 Task: Use Crickets Effect in this video Movie B.mp4
Action: Mouse moved to (371, 117)
Screenshot: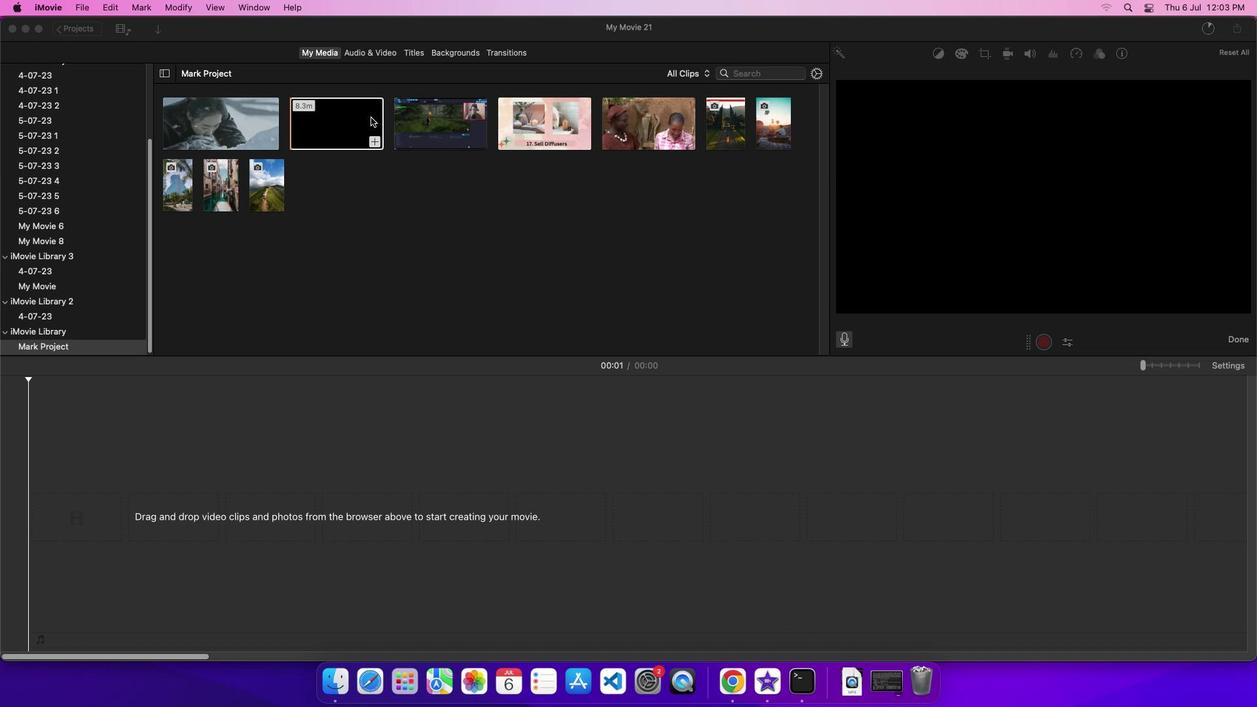 
Action: Mouse pressed left at (371, 117)
Screenshot: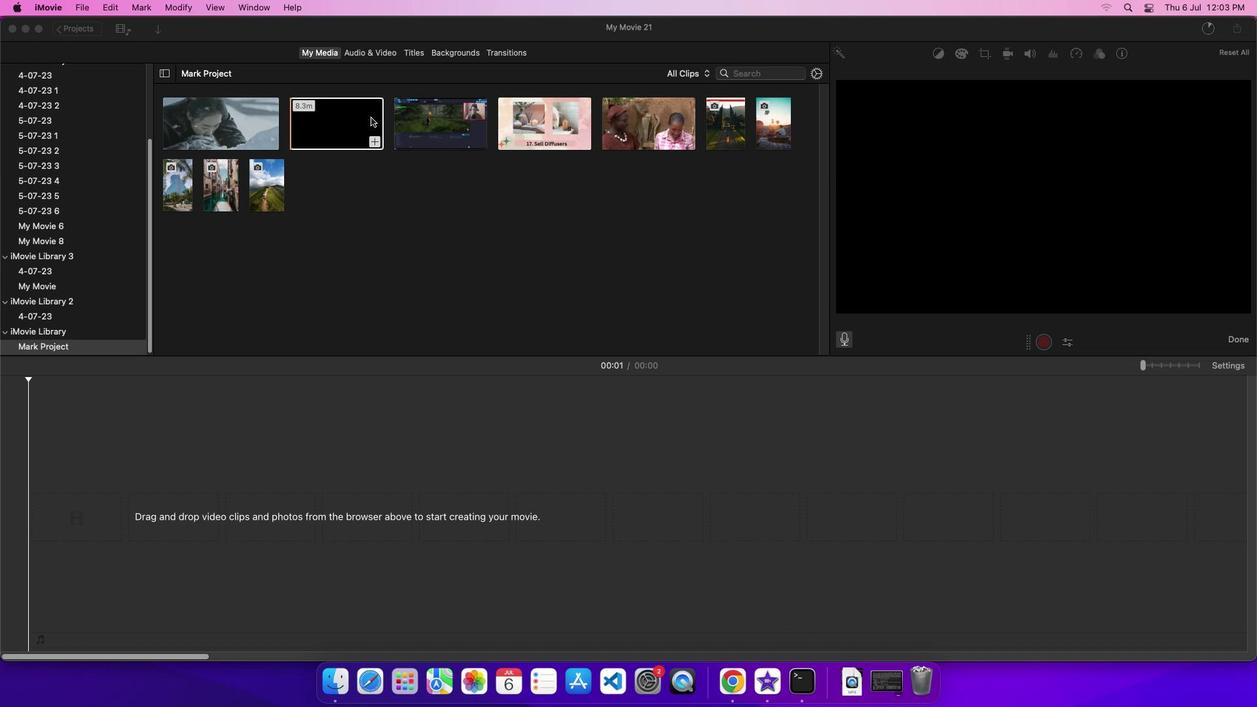 
Action: Mouse moved to (355, 110)
Screenshot: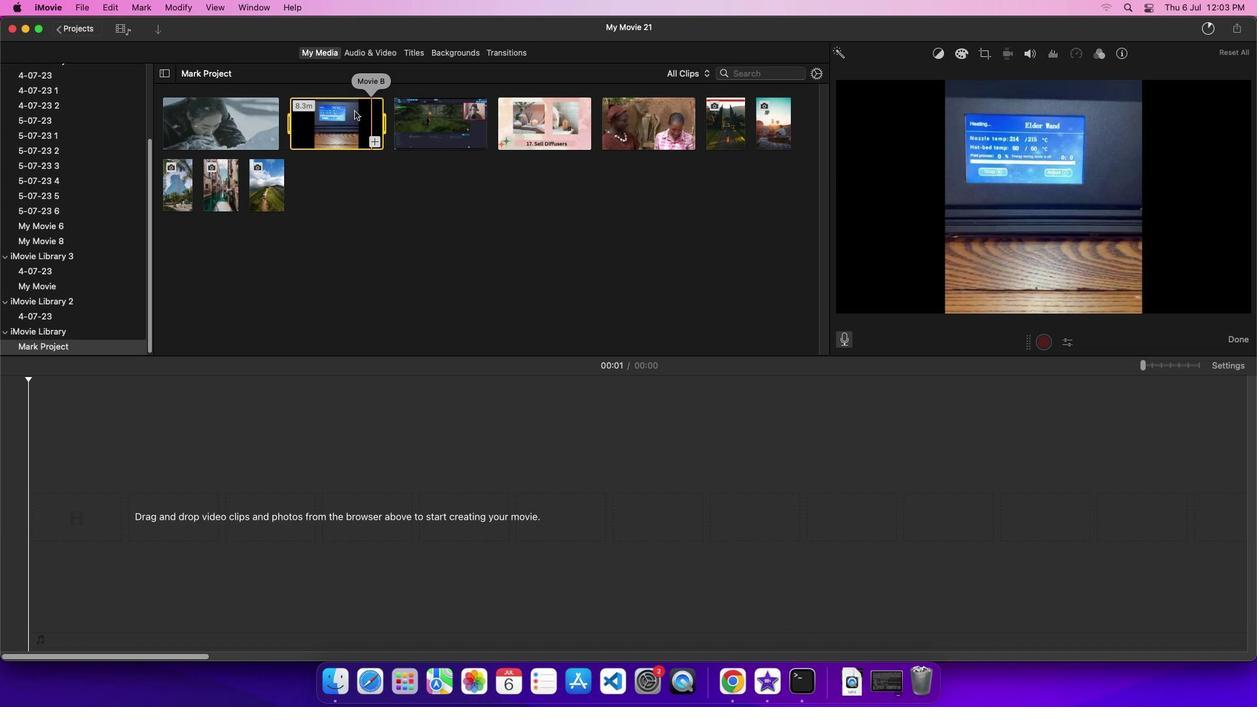 
Action: Mouse pressed left at (355, 110)
Screenshot: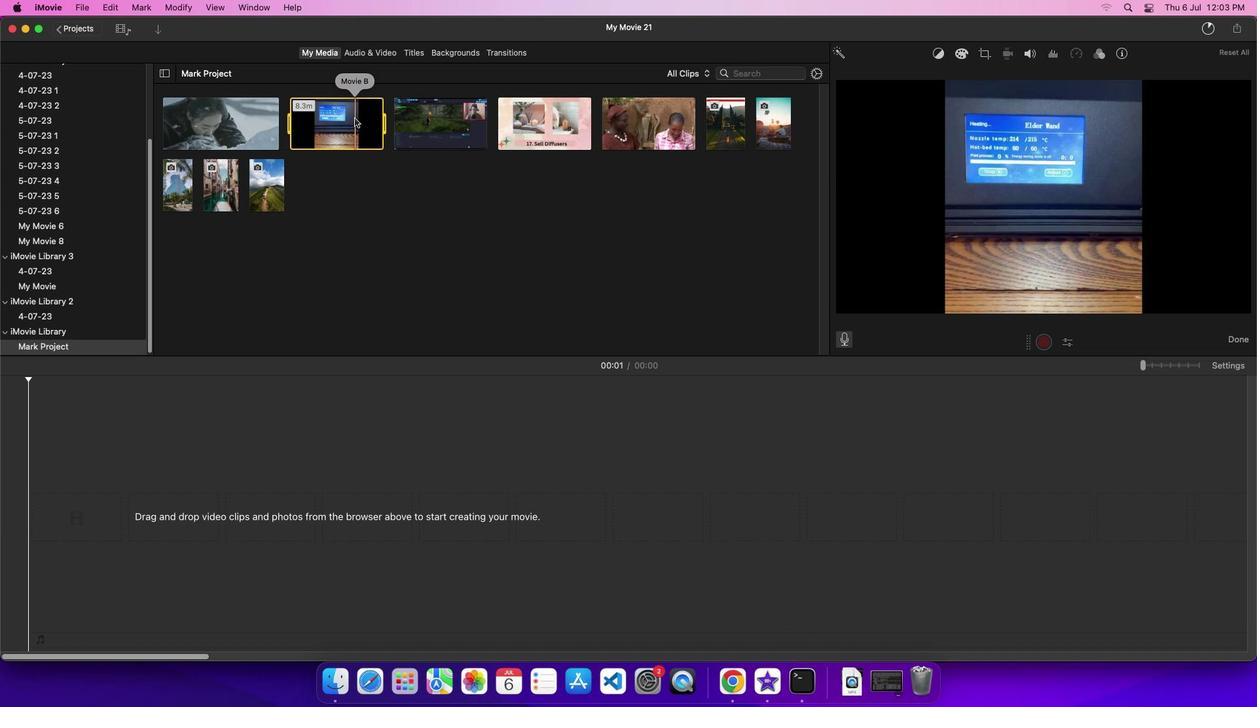 
Action: Mouse moved to (383, 47)
Screenshot: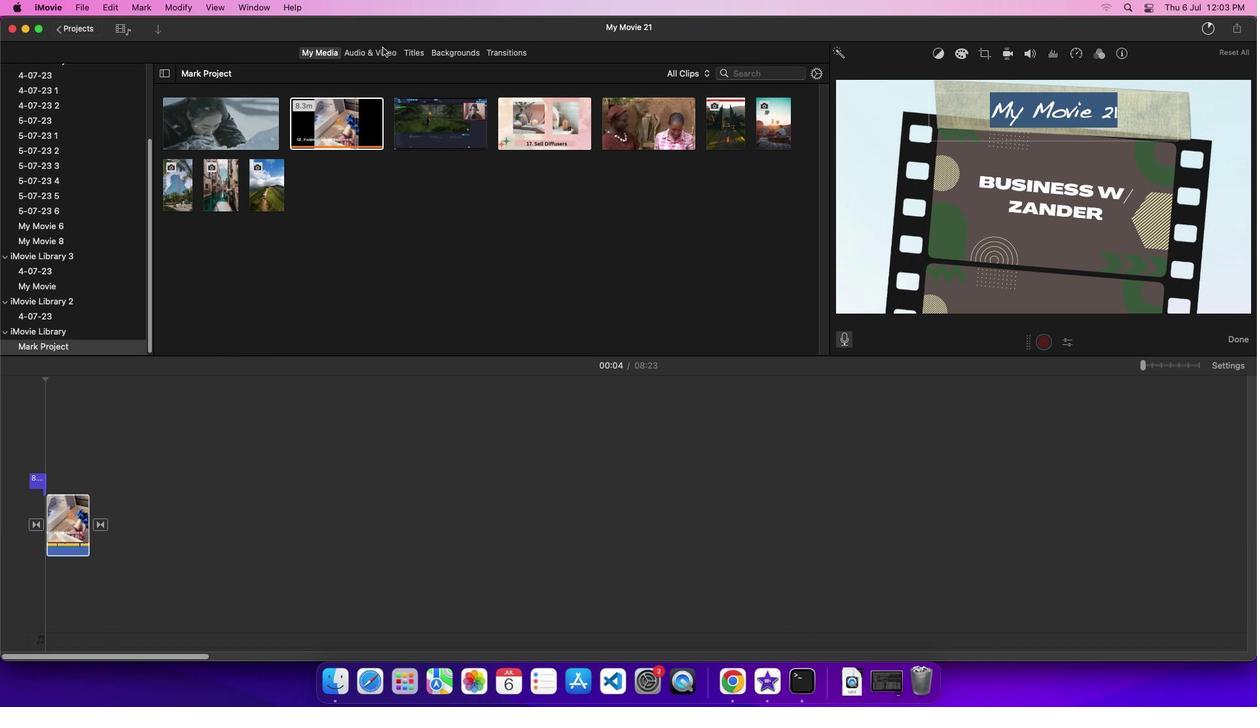 
Action: Mouse pressed left at (383, 47)
Screenshot: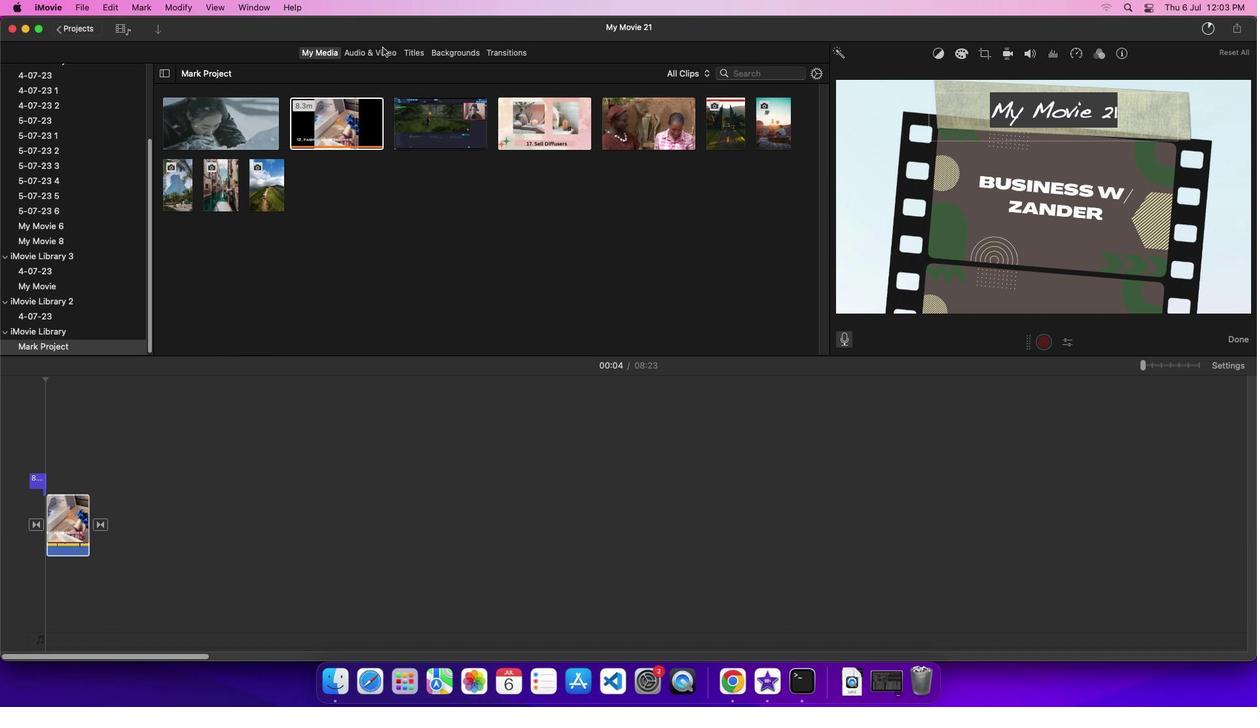 
Action: Mouse moved to (65, 123)
Screenshot: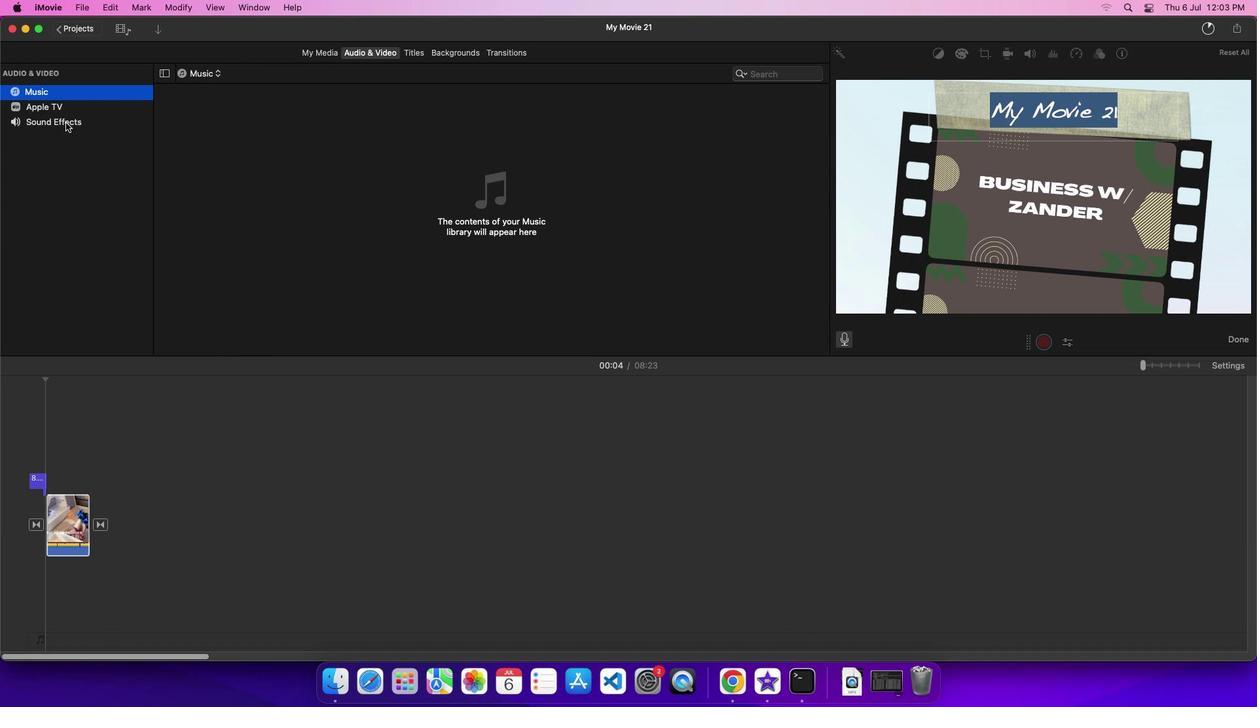 
Action: Mouse pressed left at (65, 123)
Screenshot: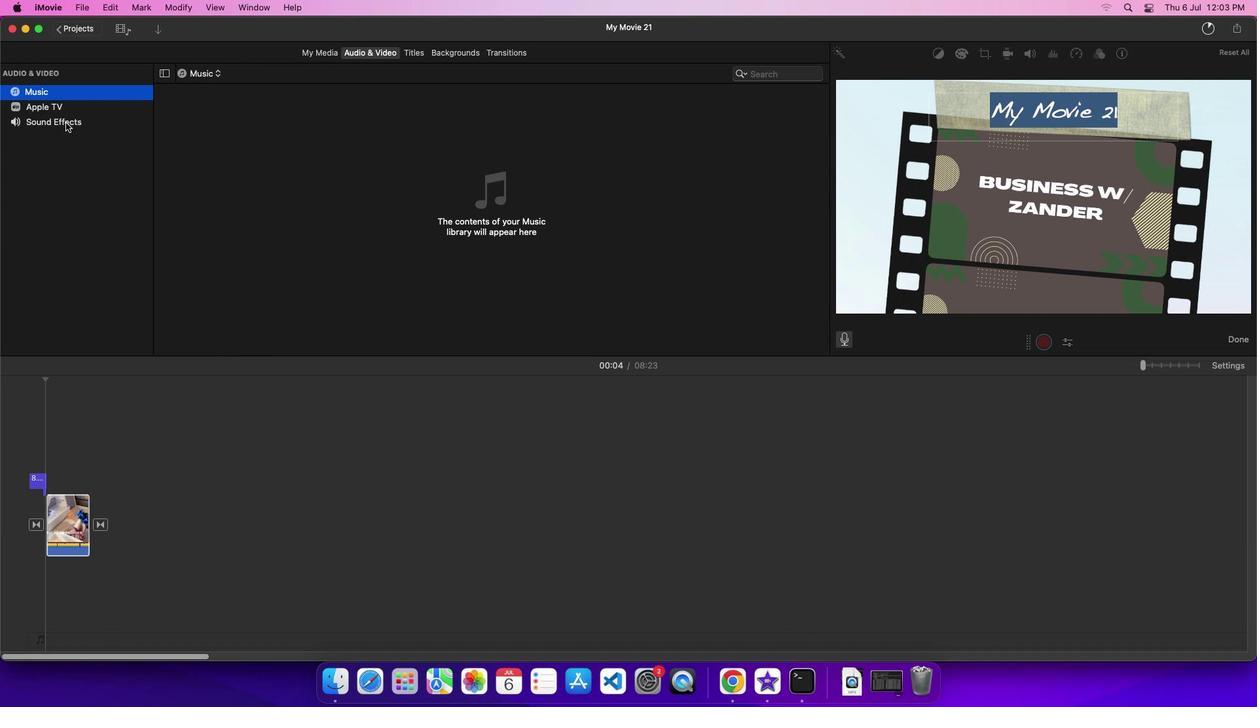 
Action: Mouse pressed left at (65, 123)
Screenshot: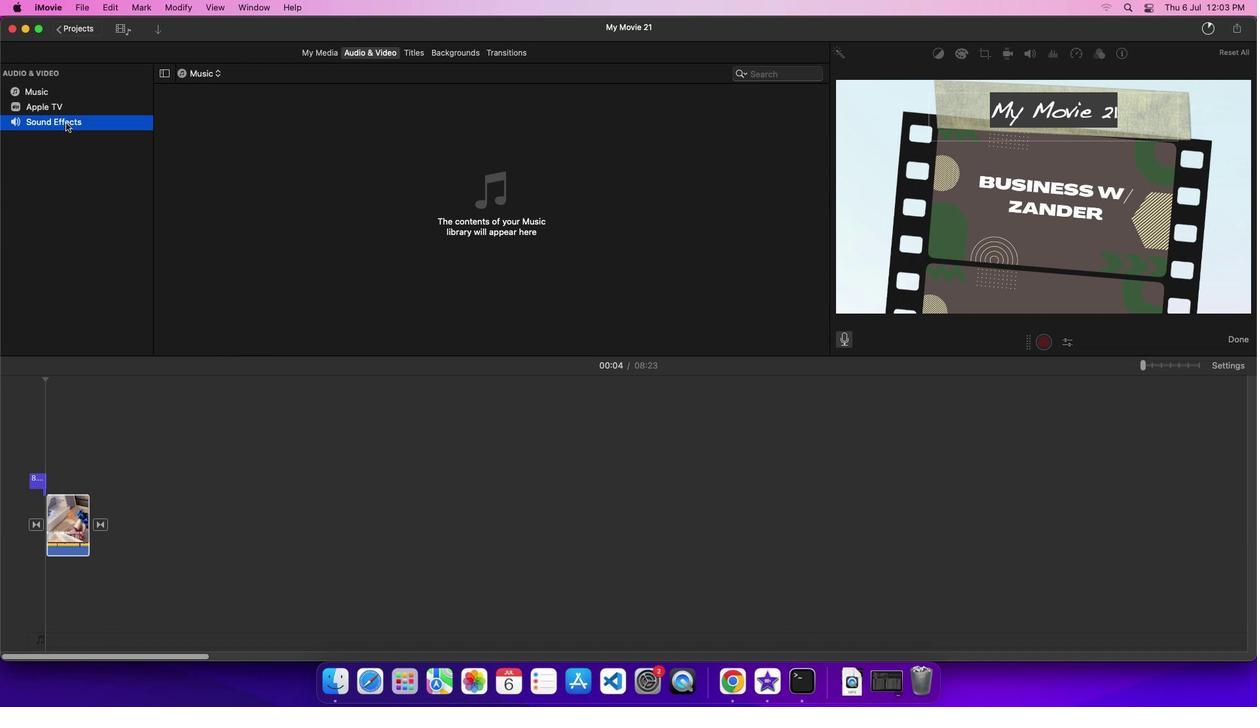 
Action: Mouse moved to (252, 277)
Screenshot: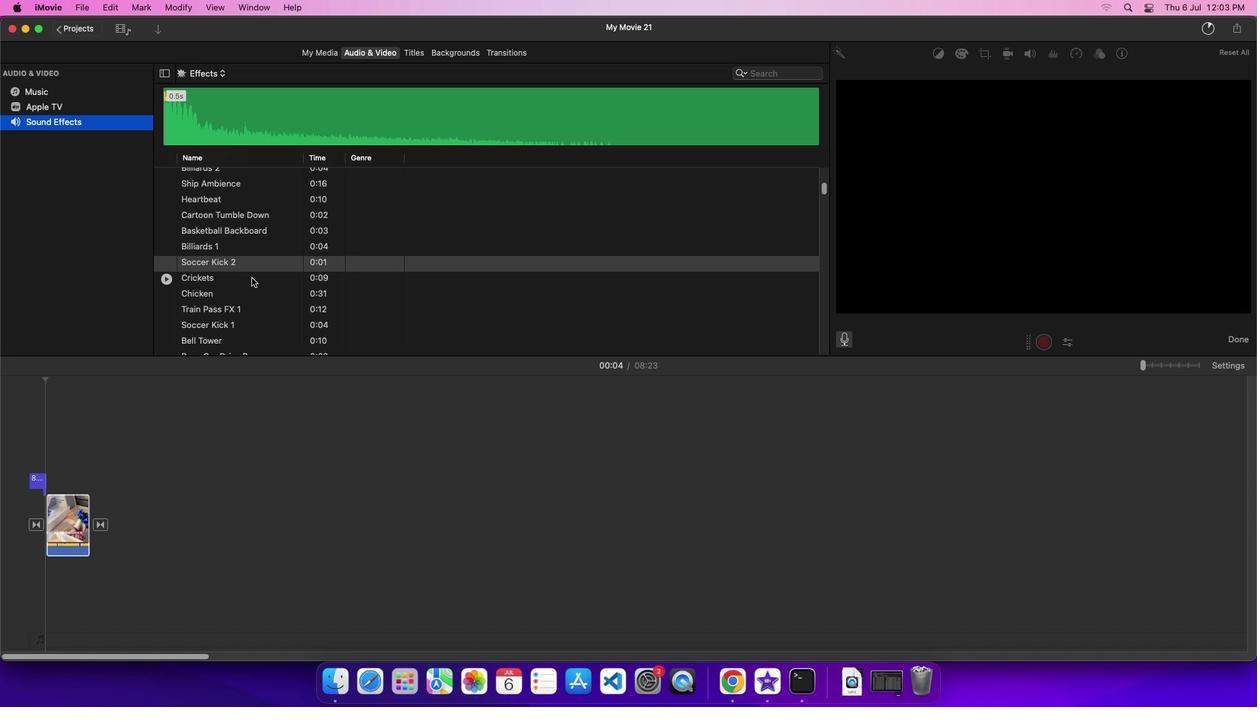
Action: Mouse pressed left at (252, 277)
Screenshot: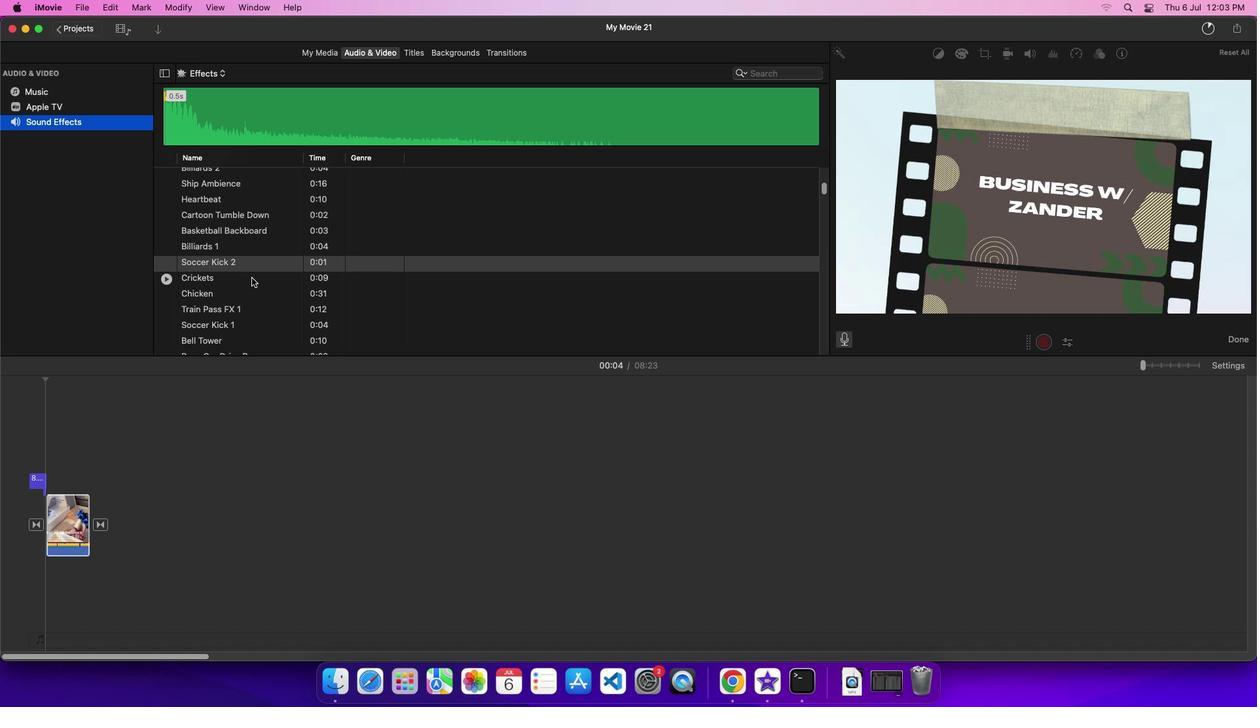 
Action: Mouse pressed left at (252, 277)
Screenshot: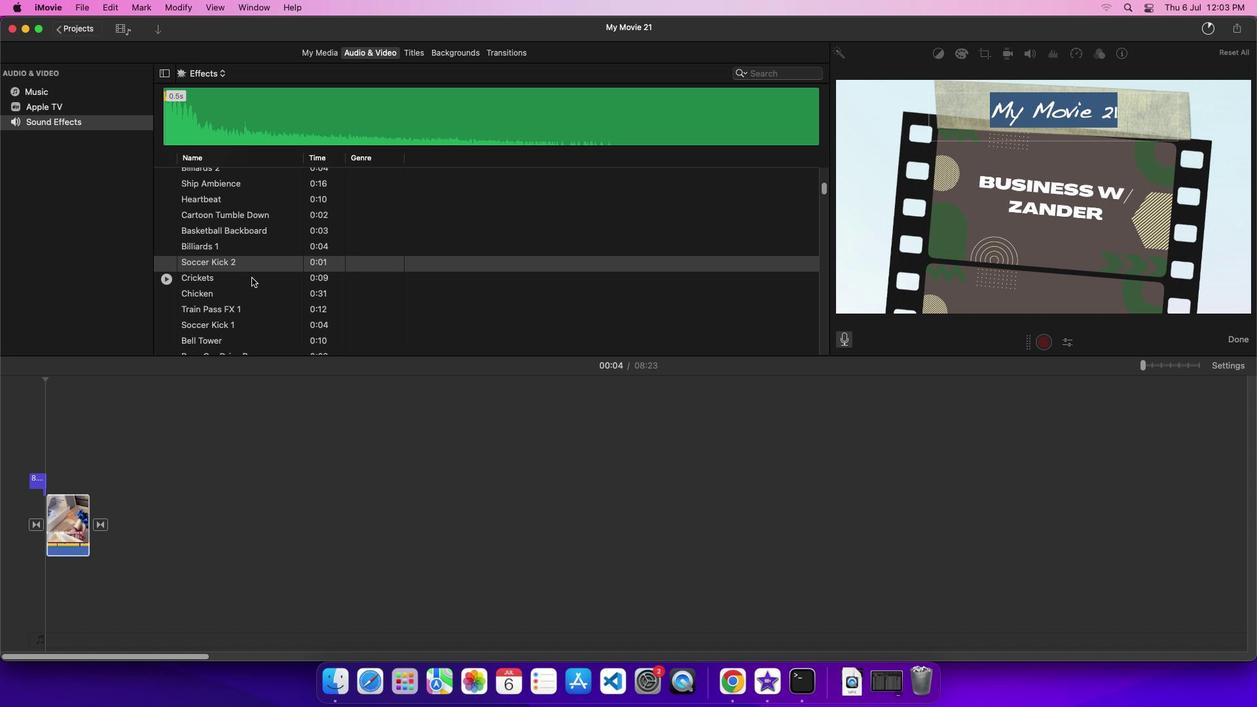 
Action: Mouse pressed left at (252, 277)
Screenshot: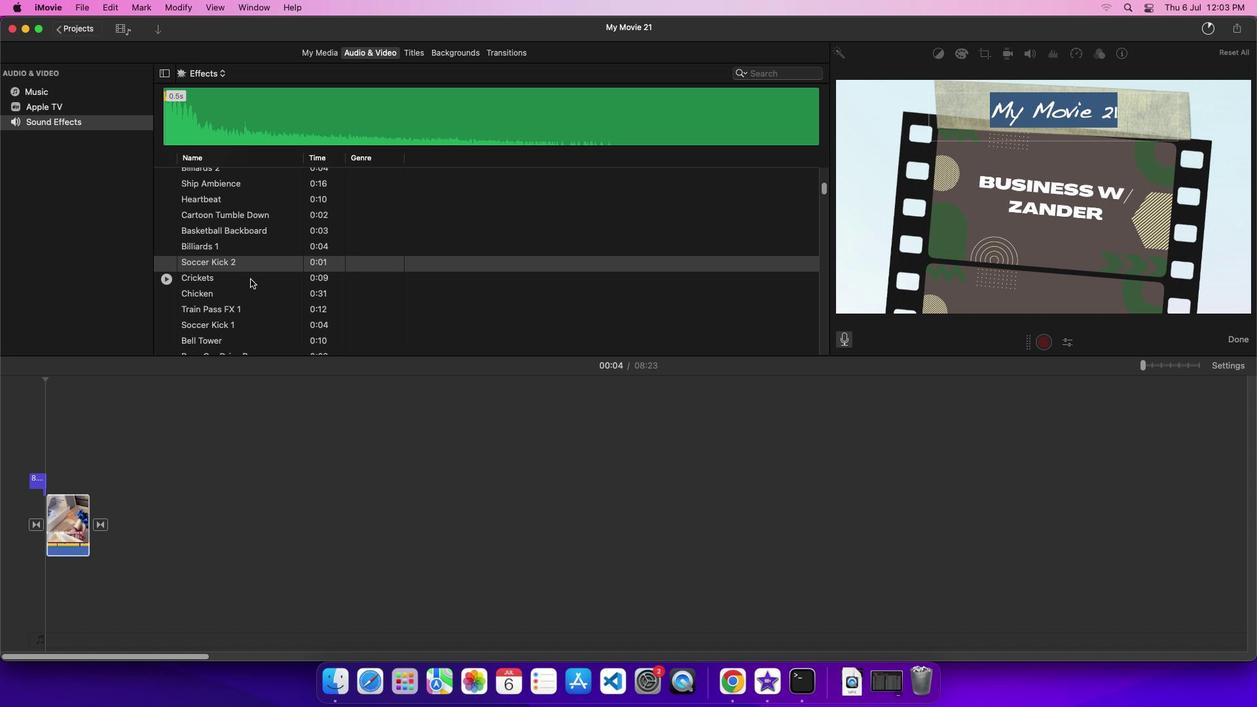 
Action: Mouse moved to (220, 280)
Screenshot: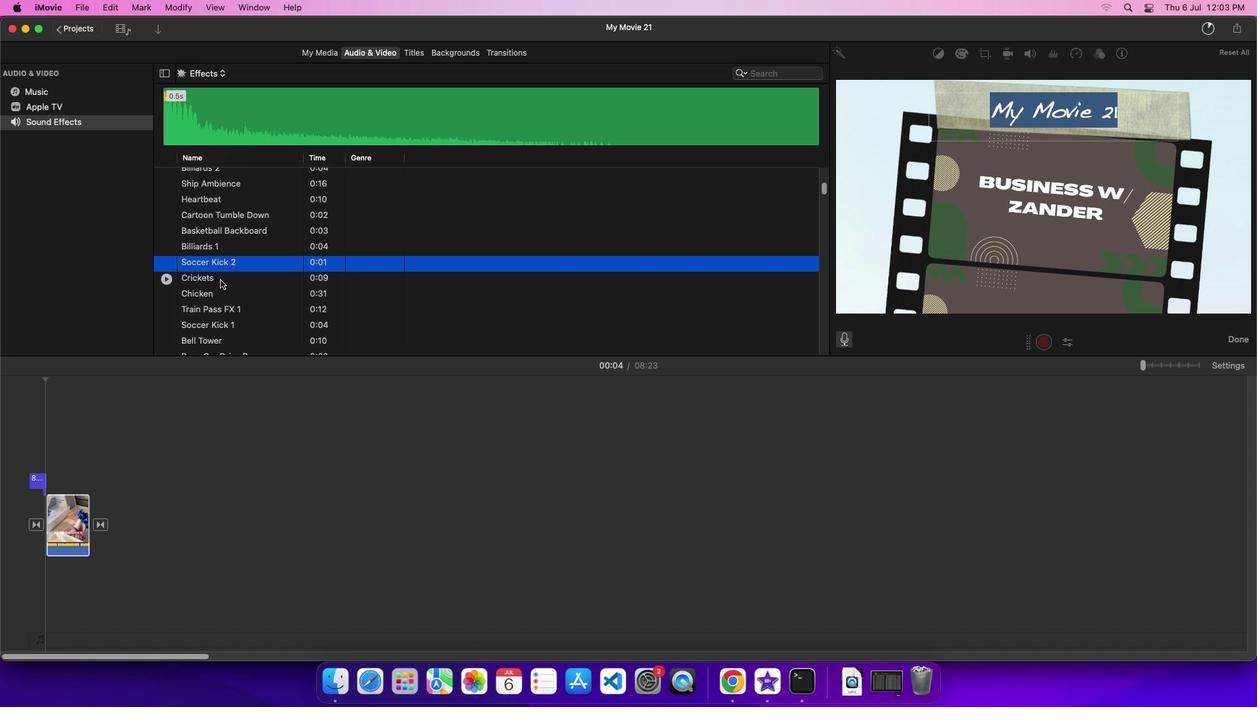 
Action: Mouse pressed left at (220, 280)
Screenshot: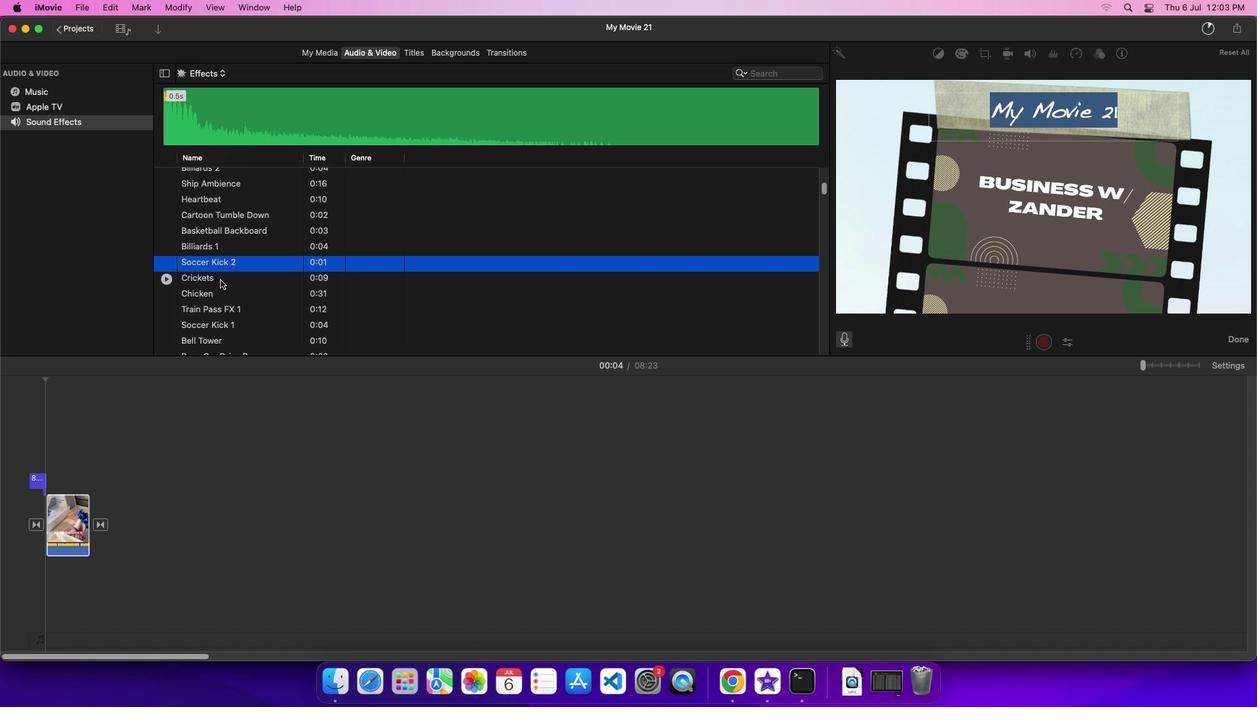 
Action: Mouse moved to (214, 279)
Screenshot: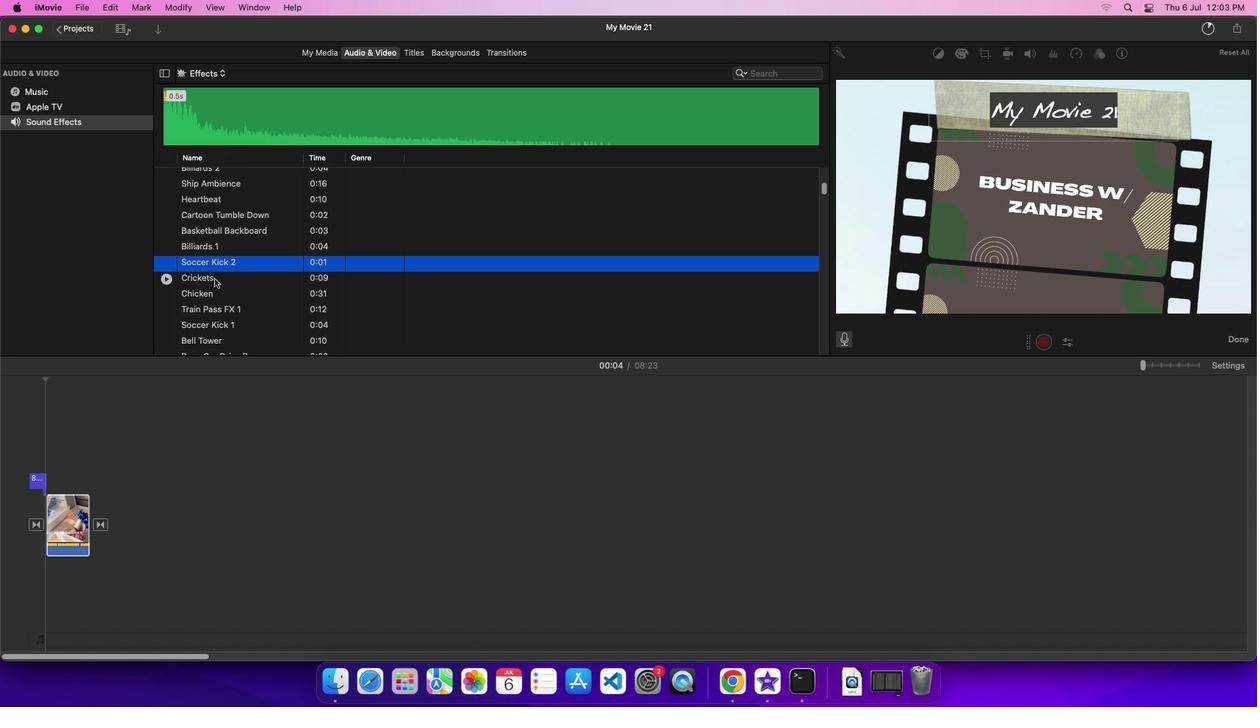 
Action: Mouse pressed left at (214, 279)
Screenshot: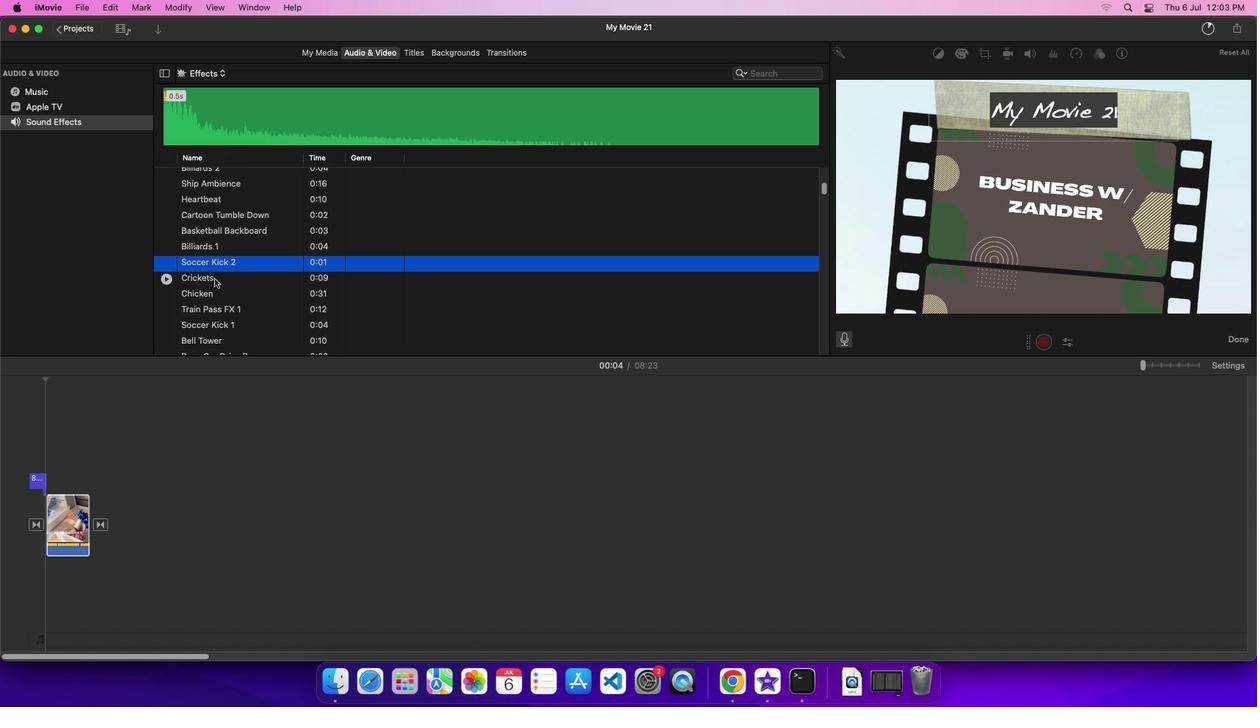 
Action: Mouse moved to (215, 279)
Screenshot: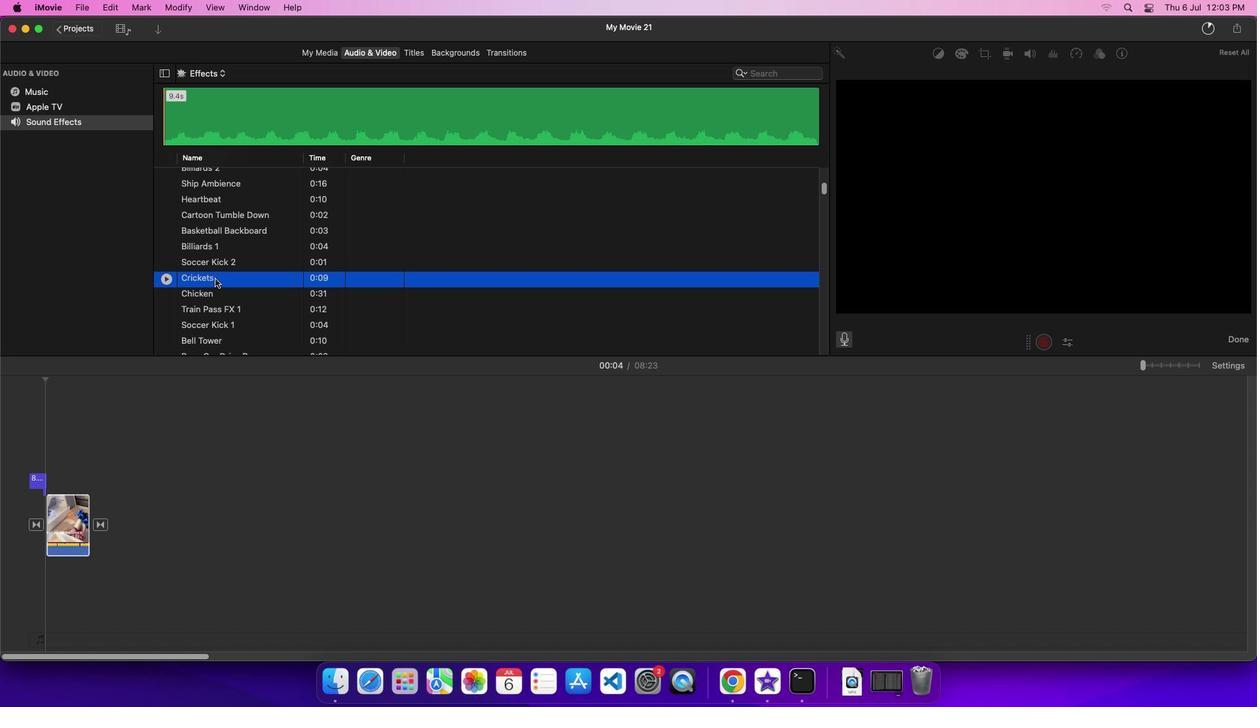 
Action: Mouse pressed left at (215, 279)
Screenshot: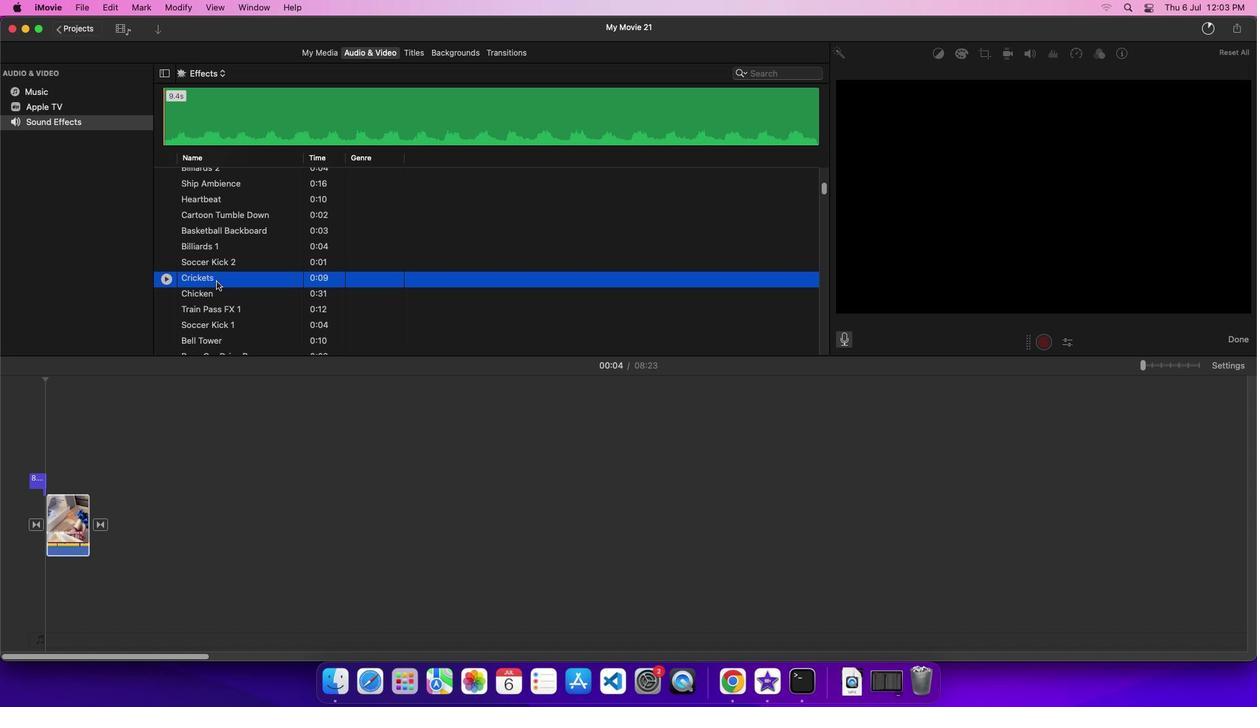 
Action: Mouse moved to (93, 584)
Screenshot: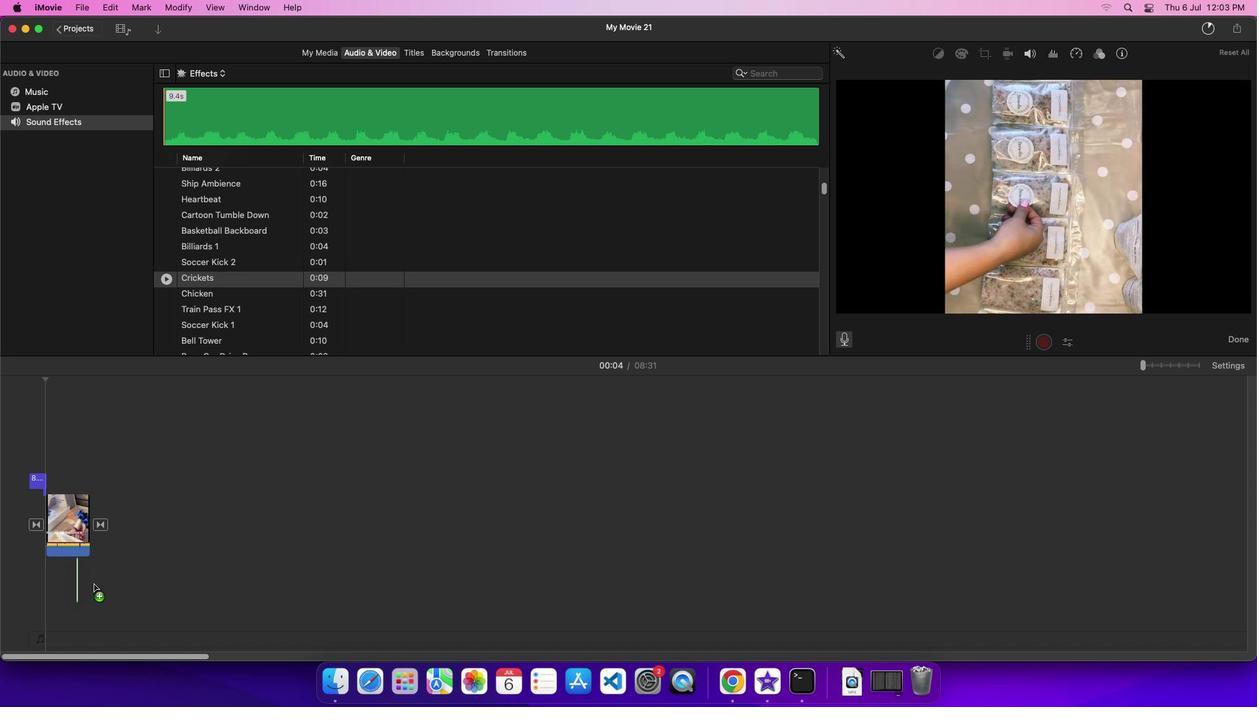 
